 Task: Open Card Card0000000032 in Board Board0000000008 in Workspace WS0000000003 in Trello. Add Member Carxxstreet791@gmail.com to Card Card0000000032 in Board Board0000000008 in Workspace WS0000000003 in Trello. Add Red Label titled Label0000000032 to Card Card0000000032 in Board Board0000000008 in Workspace WS0000000003 in Trello. Add Checklist CL0000000032 to Card Card0000000032 in Board Board0000000008 in Workspace WS0000000003 in Trello. Add Dates with Start Date as Nov 01 2023 and Due Date as Nov 30 2023 to Card Card0000000032 in Board Board0000000008 in Workspace WS0000000003 in Trello
Action: Mouse moved to (521, 57)
Screenshot: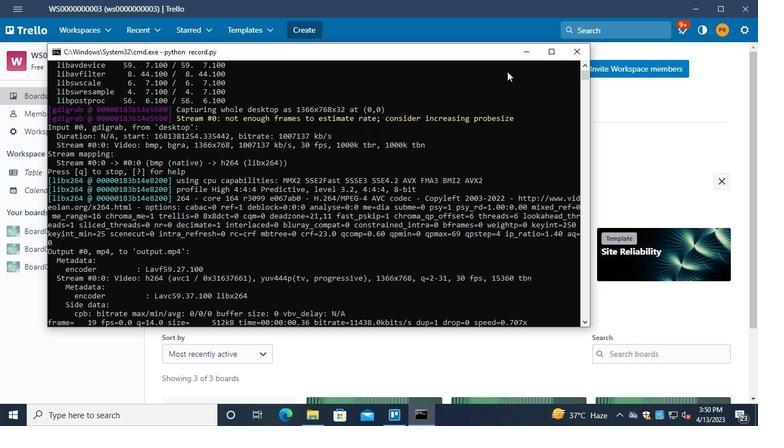 
Action: Mouse pressed left at (521, 57)
Screenshot: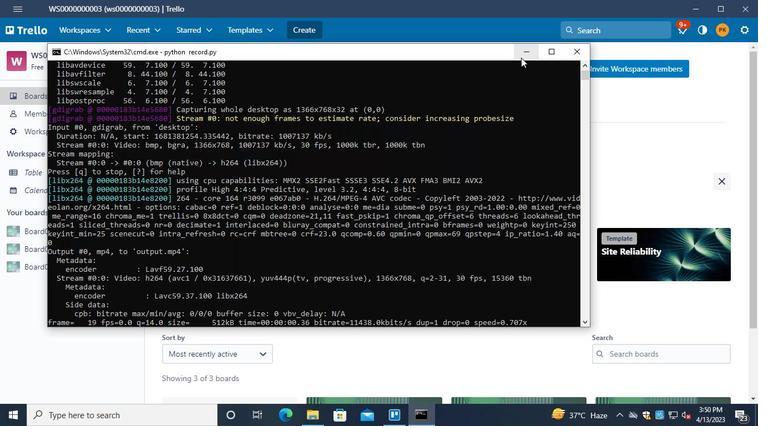 
Action: Mouse moved to (38, 244)
Screenshot: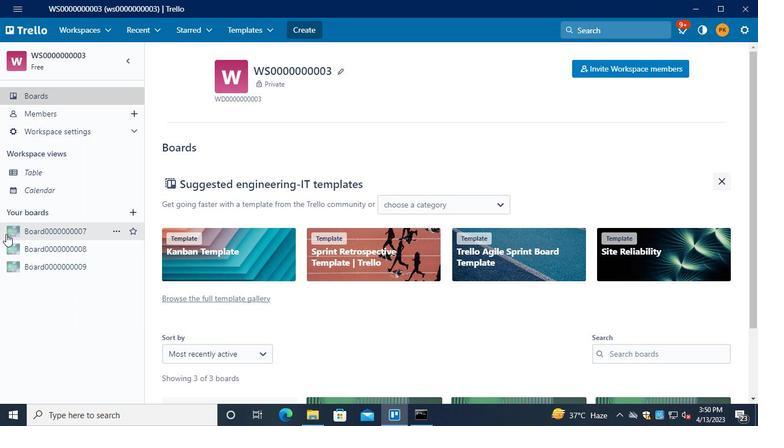 
Action: Mouse pressed left at (38, 244)
Screenshot: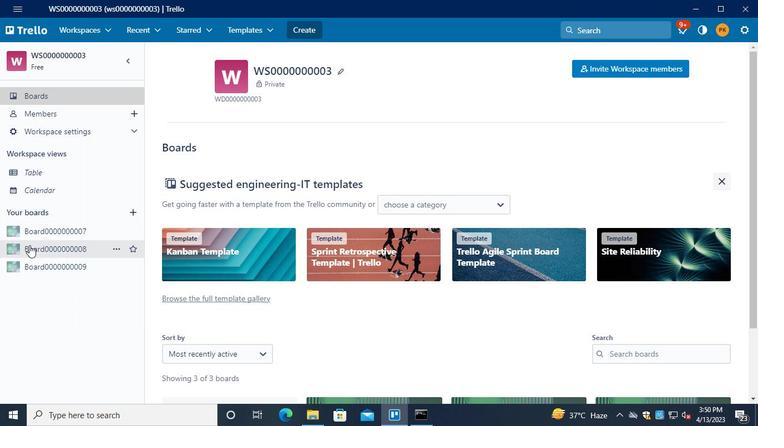 
Action: Mouse moved to (204, 355)
Screenshot: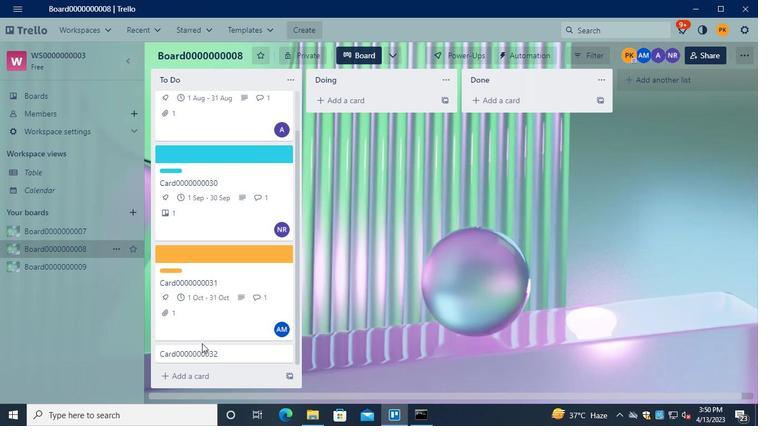 
Action: Mouse pressed left at (204, 355)
Screenshot: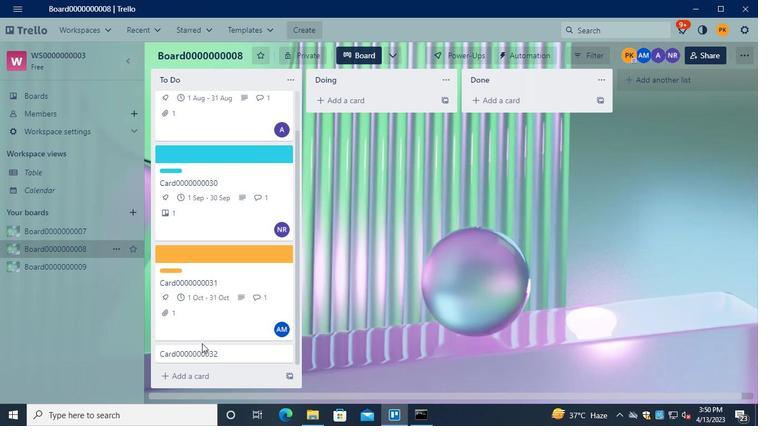
Action: Mouse moved to (548, 142)
Screenshot: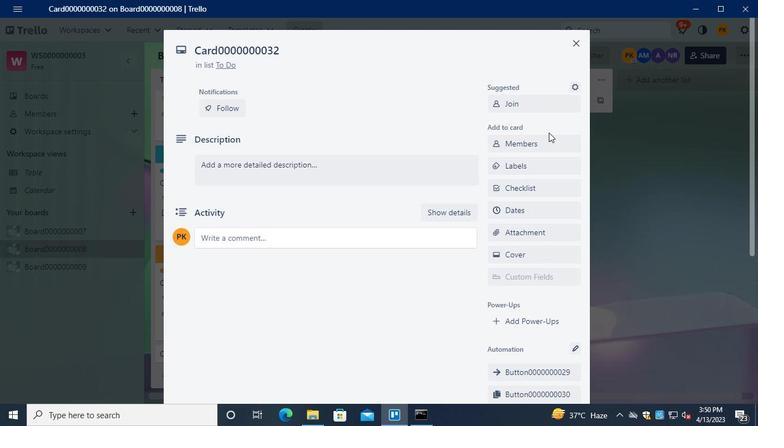 
Action: Mouse pressed left at (548, 142)
Screenshot: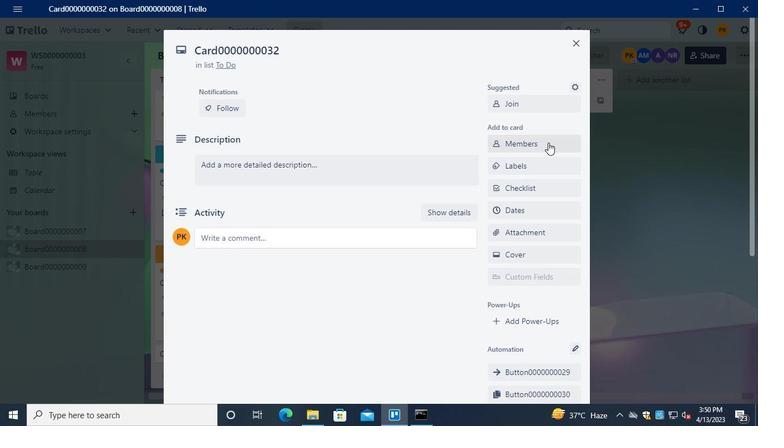 
Action: Mouse moved to (502, 192)
Screenshot: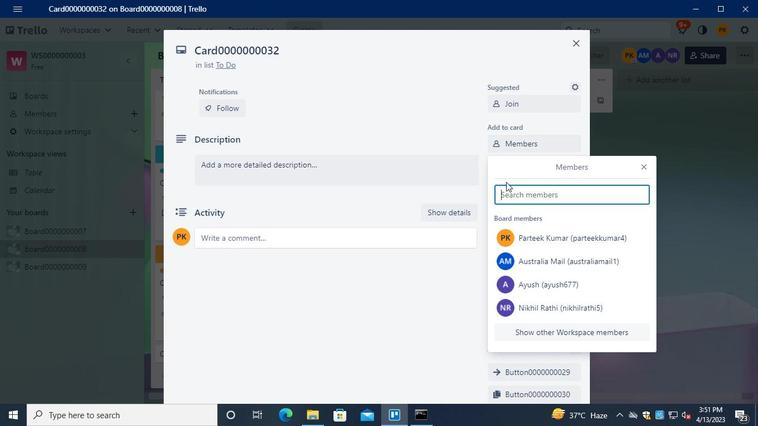 
Action: Keyboard Key.shift
Screenshot: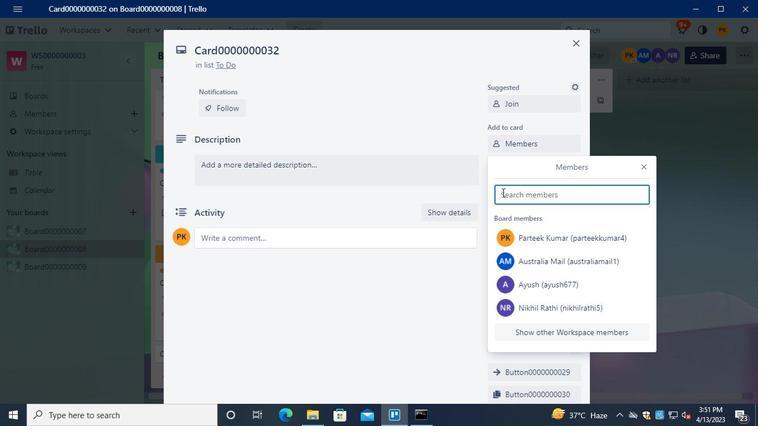 
Action: Keyboard C
Screenshot: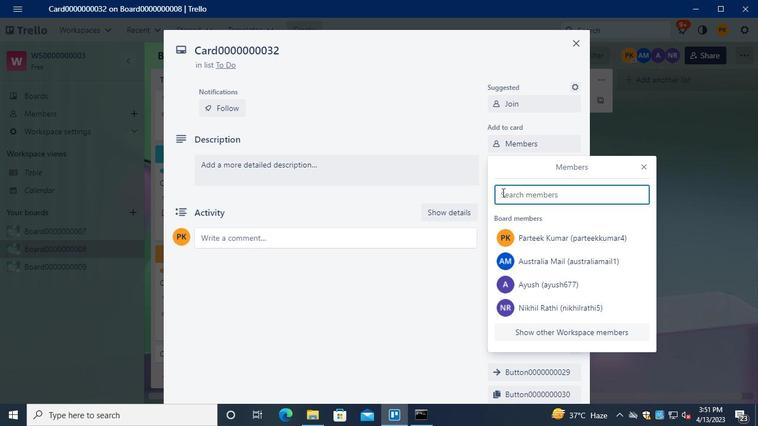 
Action: Mouse moved to (526, 301)
Screenshot: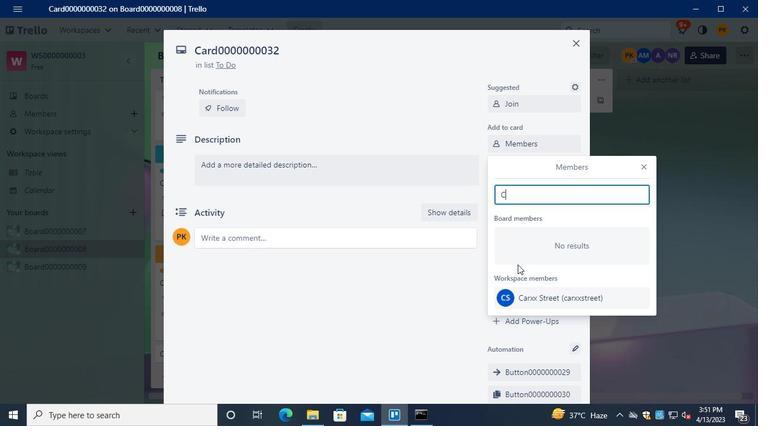 
Action: Mouse pressed left at (526, 301)
Screenshot: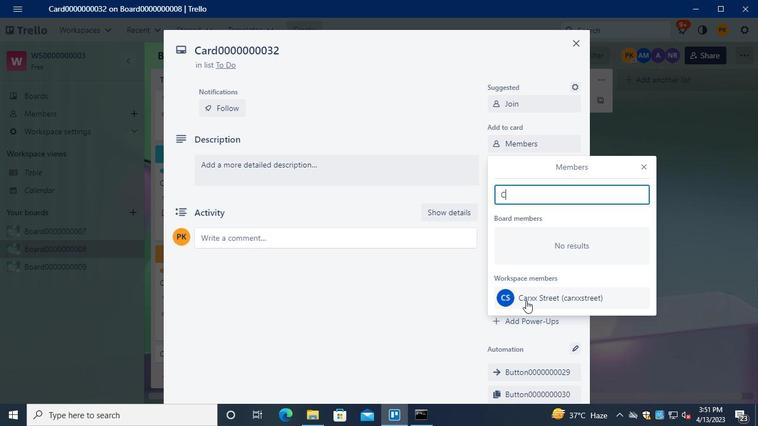 
Action: Mouse moved to (642, 167)
Screenshot: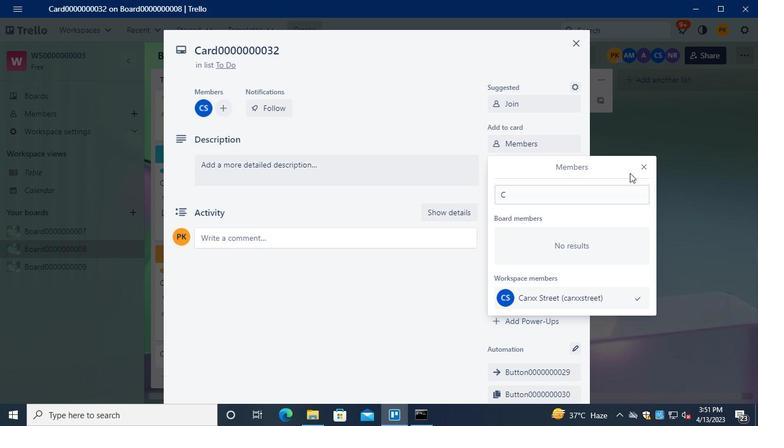 
Action: Mouse pressed left at (642, 167)
Screenshot: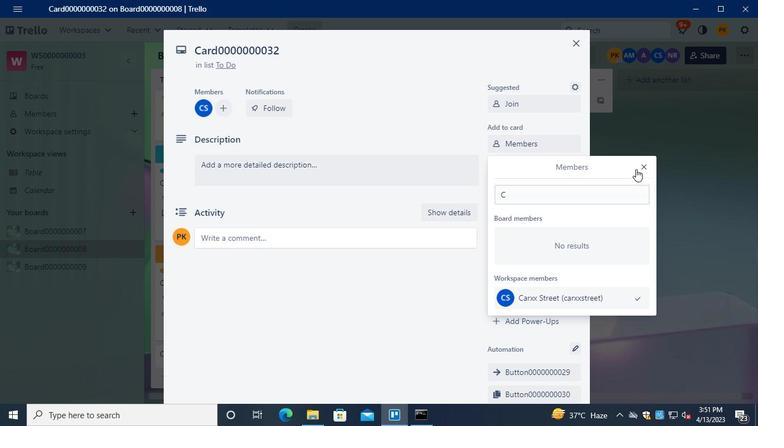 
Action: Mouse moved to (520, 168)
Screenshot: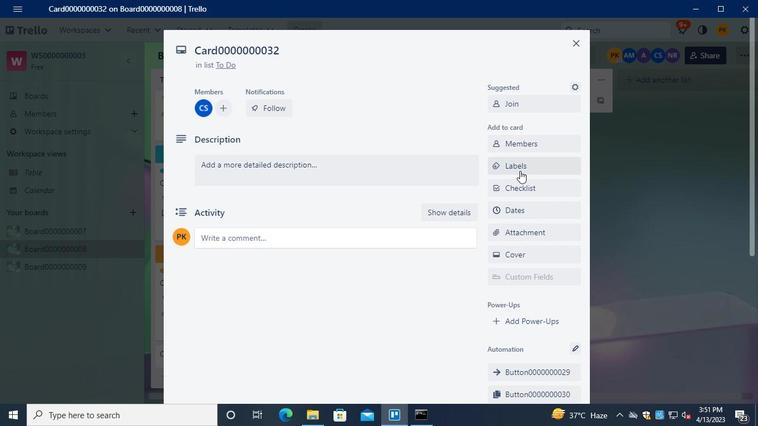 
Action: Mouse pressed left at (520, 168)
Screenshot: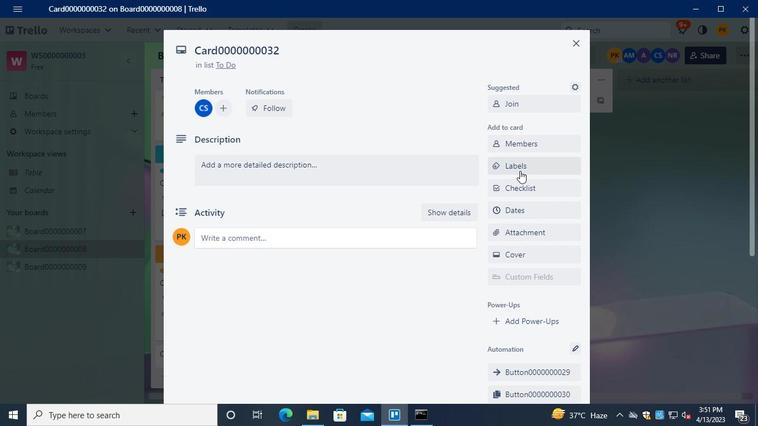 
Action: Mouse moved to (558, 305)
Screenshot: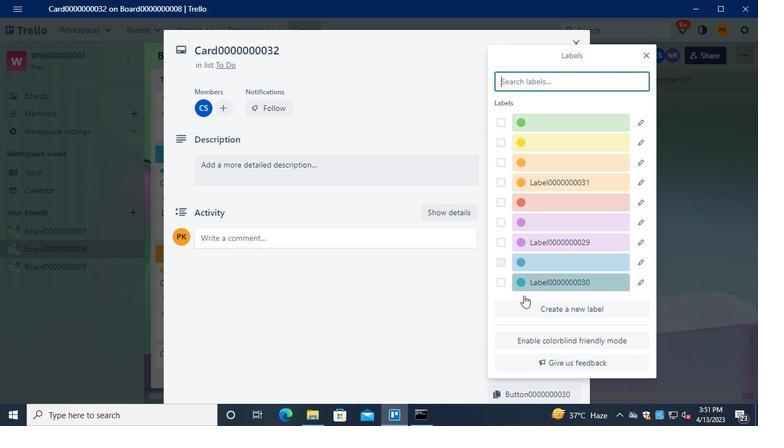 
Action: Mouse pressed left at (558, 305)
Screenshot: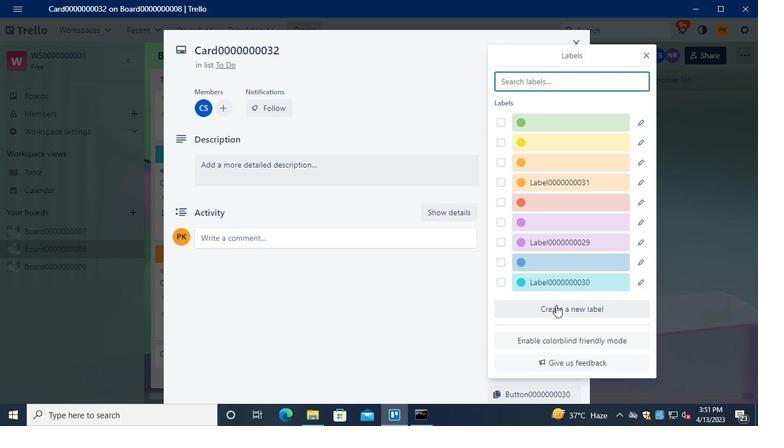 
Action: Mouse moved to (547, 156)
Screenshot: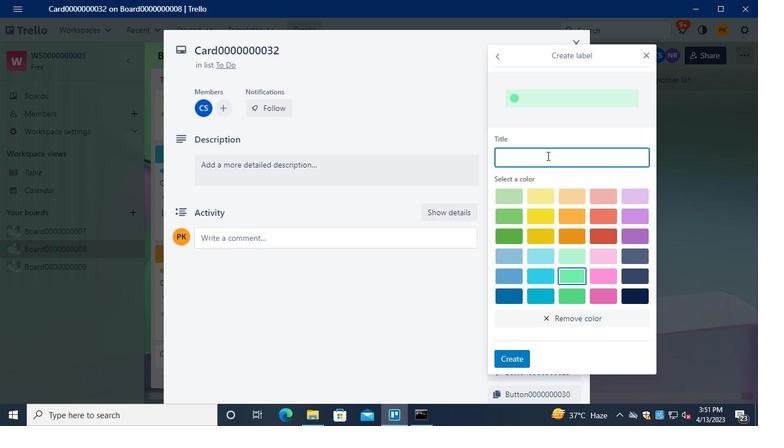 
Action: Keyboard Key.shift
Screenshot: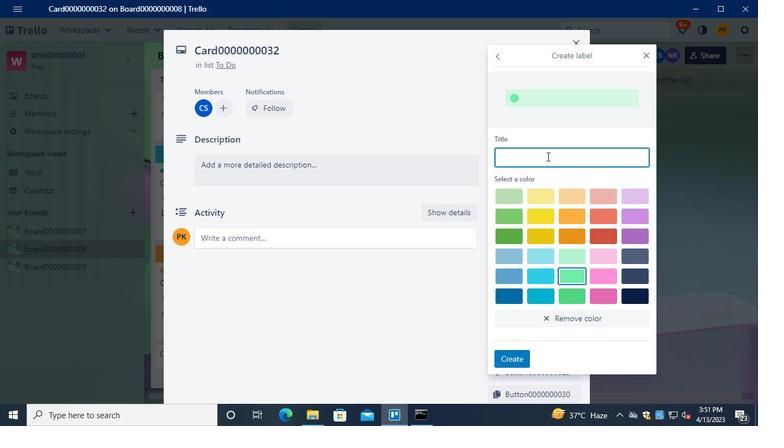 
Action: Keyboard L
Screenshot: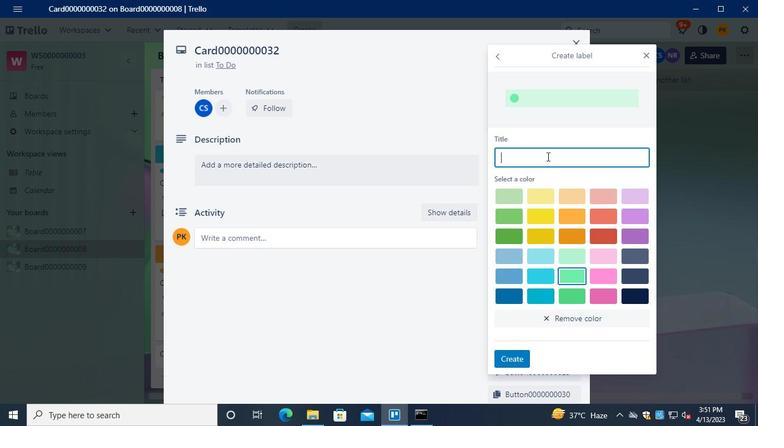 
Action: Keyboard a
Screenshot: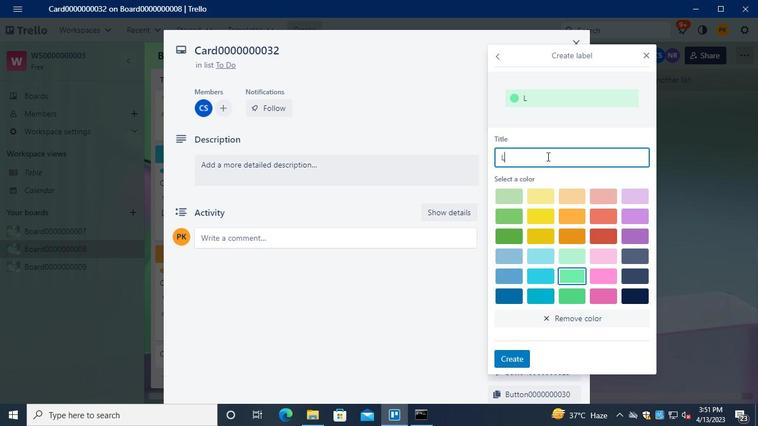 
Action: Keyboard b
Screenshot: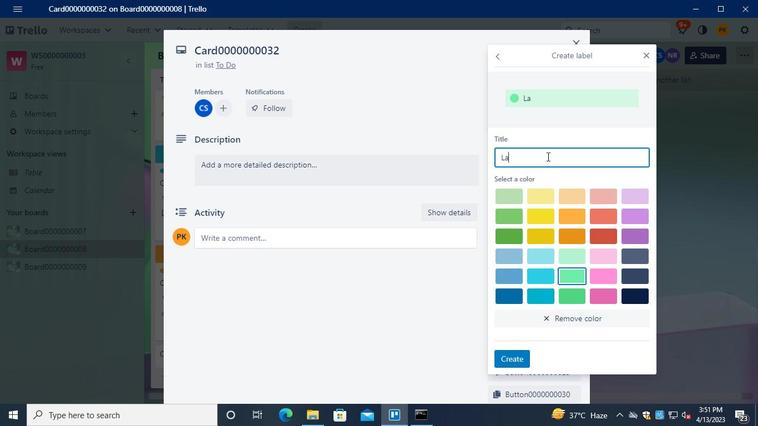 
Action: Keyboard e
Screenshot: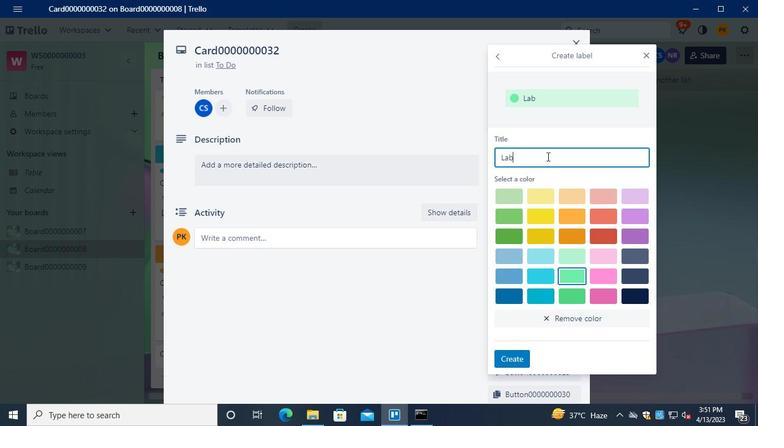 
Action: Keyboard l
Screenshot: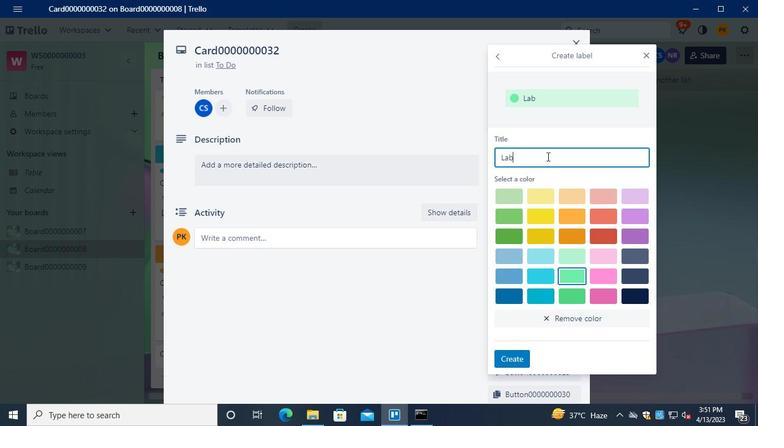 
Action: Keyboard <96>
Screenshot: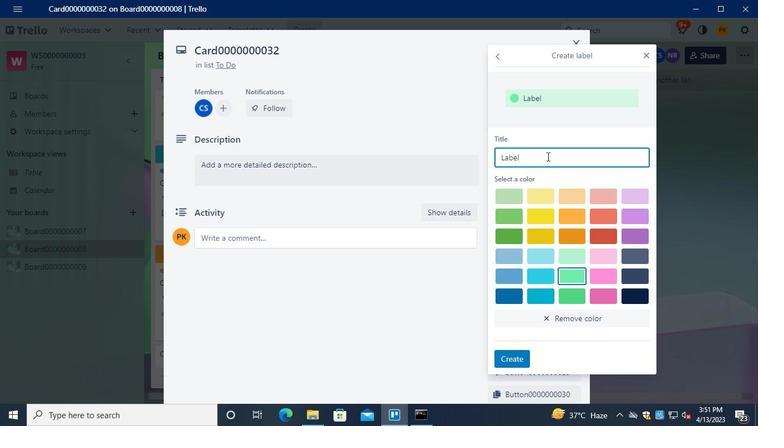 
Action: Keyboard <96>
Screenshot: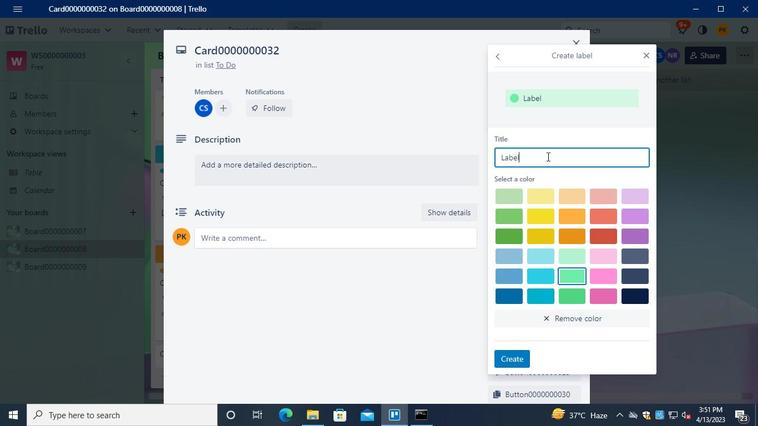 
Action: Keyboard <96>
Screenshot: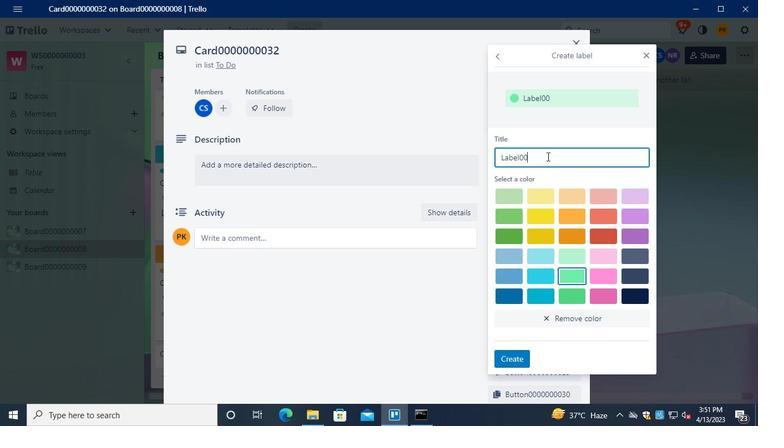 
Action: Keyboard <96>
Screenshot: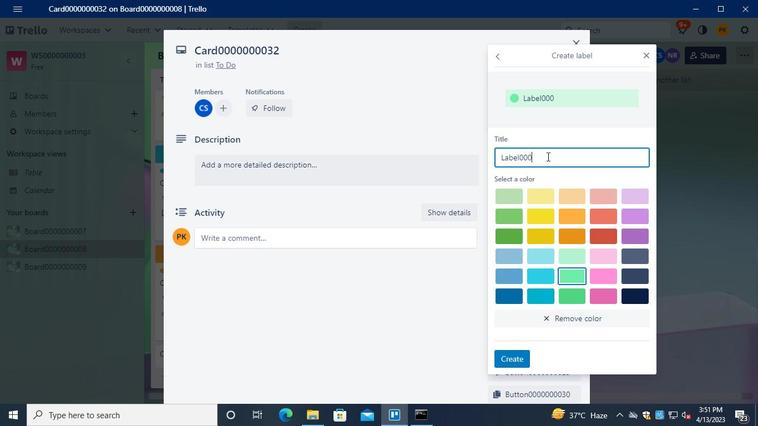 
Action: Keyboard <96>
Screenshot: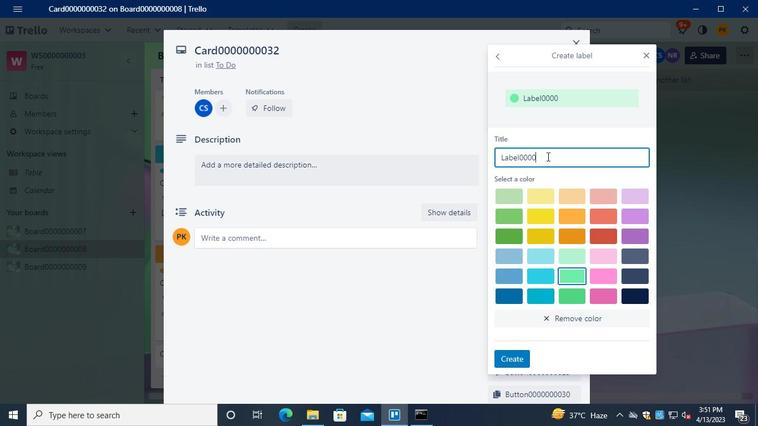 
Action: Keyboard <96>
Screenshot: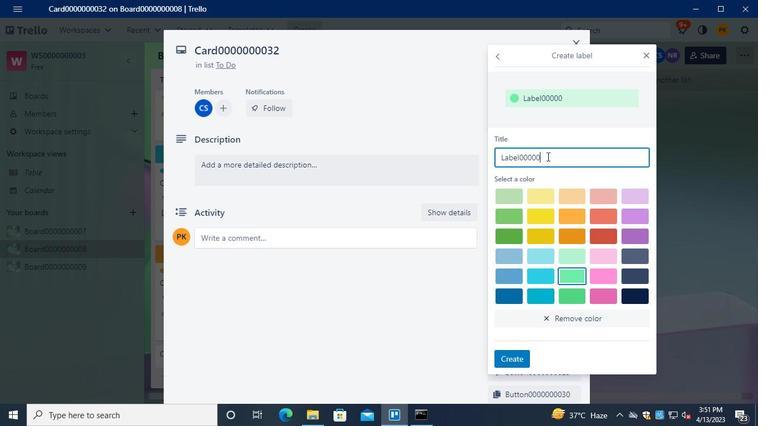
Action: Keyboard <96>
Screenshot: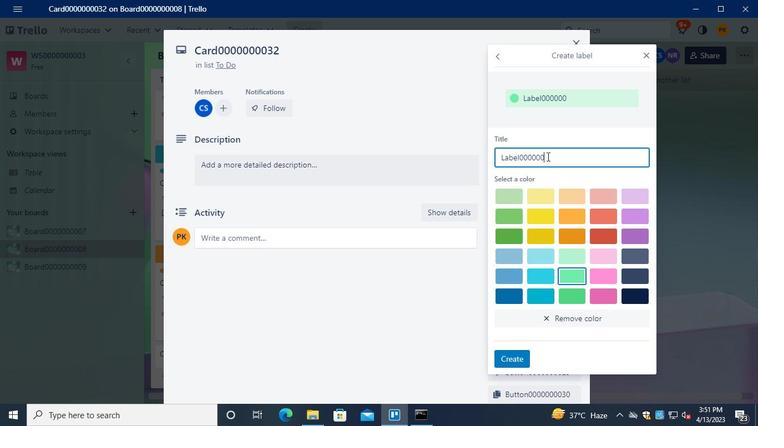 
Action: Keyboard <96>
Screenshot: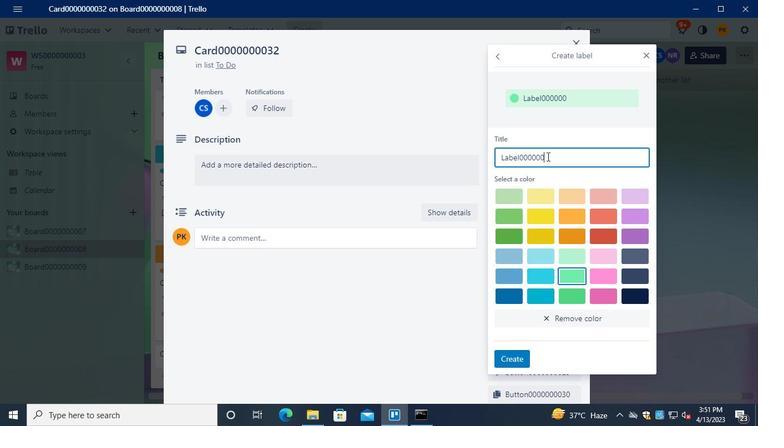 
Action: Keyboard <99>
Screenshot: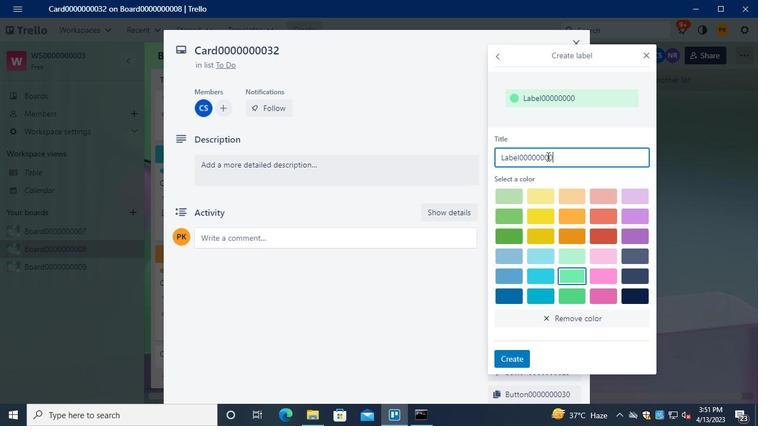 
Action: Keyboard <98>
Screenshot: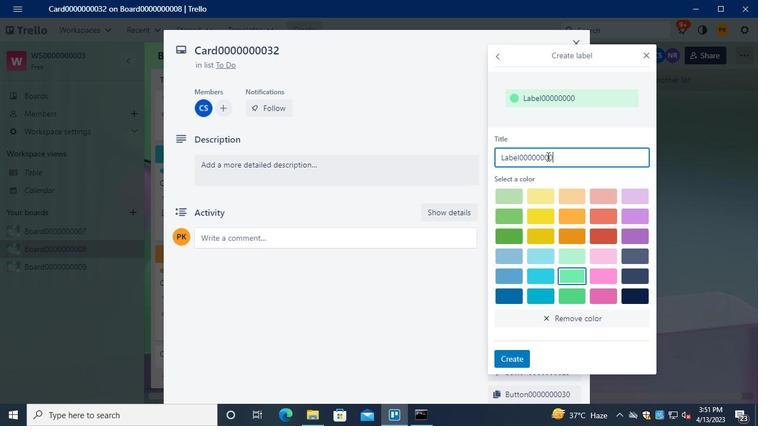 
Action: Mouse moved to (616, 213)
Screenshot: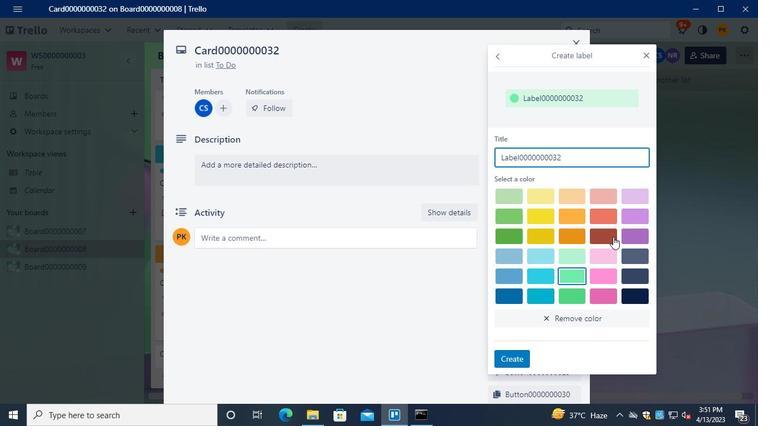 
Action: Mouse pressed left at (616, 213)
Screenshot: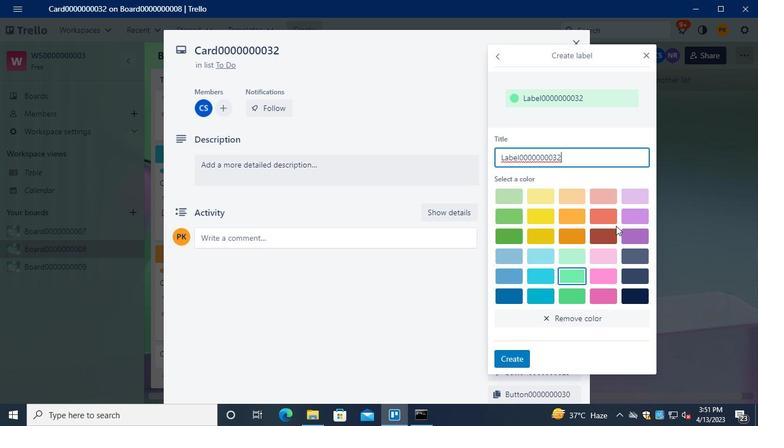 
Action: Mouse moved to (510, 358)
Screenshot: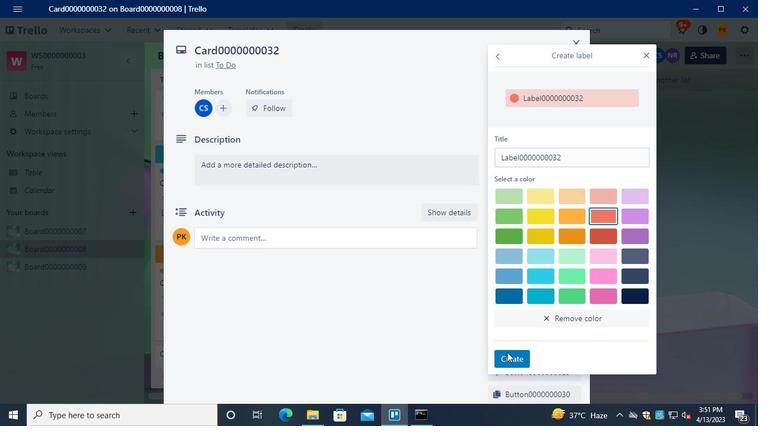 
Action: Mouse pressed left at (510, 358)
Screenshot: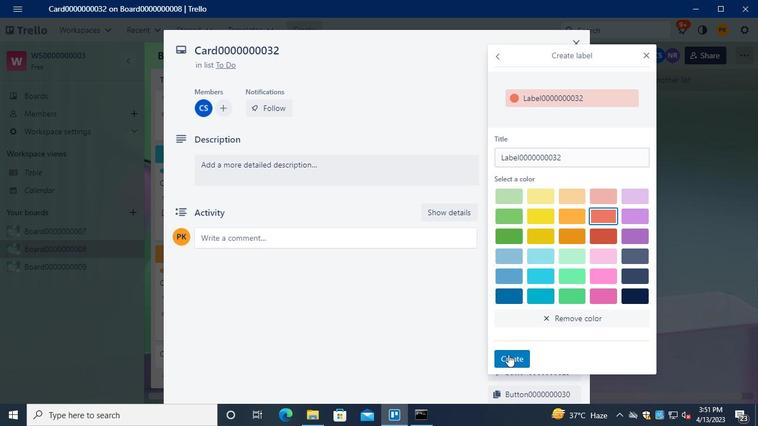 
Action: Mouse moved to (648, 57)
Screenshot: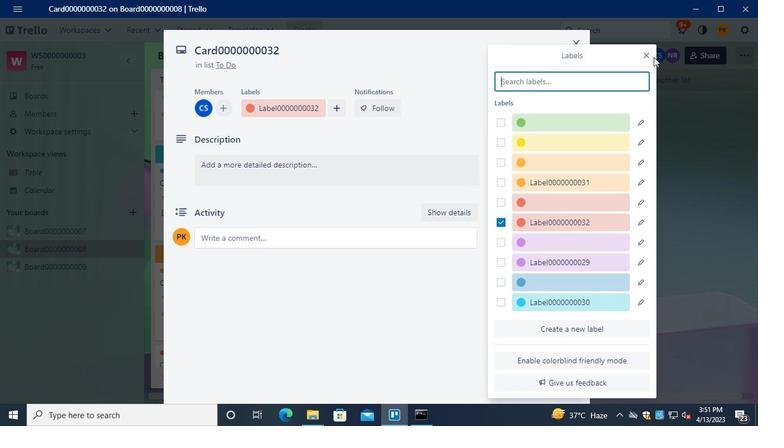 
Action: Mouse pressed left at (648, 57)
Screenshot: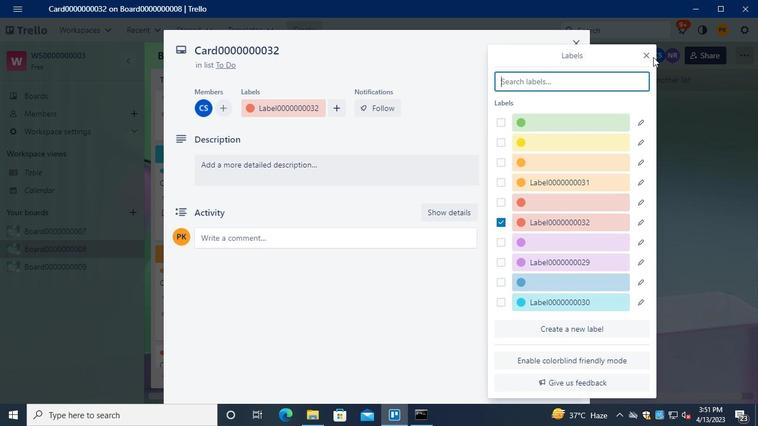 
Action: Mouse moved to (532, 186)
Screenshot: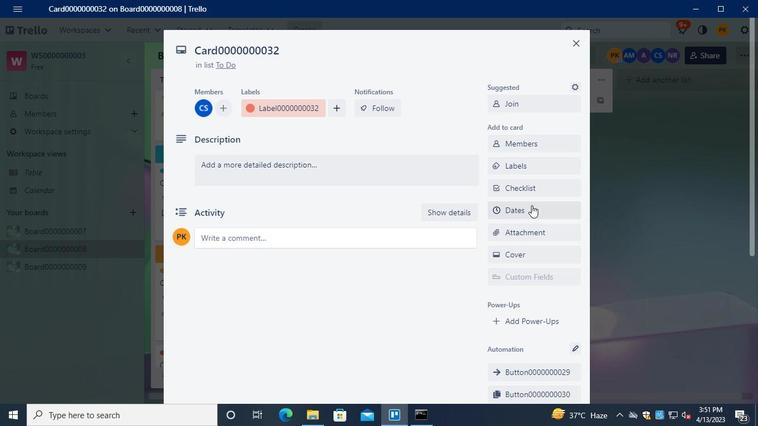 
Action: Mouse pressed left at (532, 186)
Screenshot: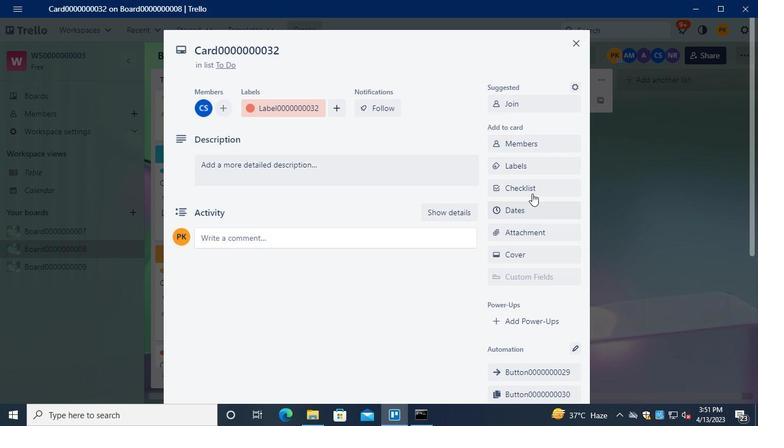 
Action: Mouse moved to (538, 303)
Screenshot: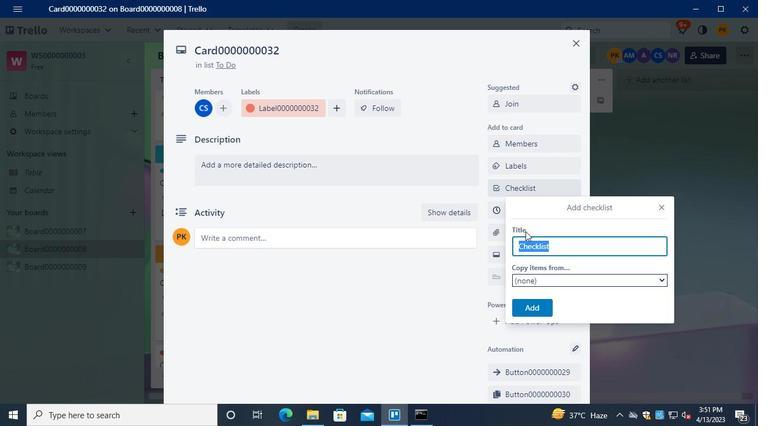 
Action: Keyboard Key.shift
Screenshot: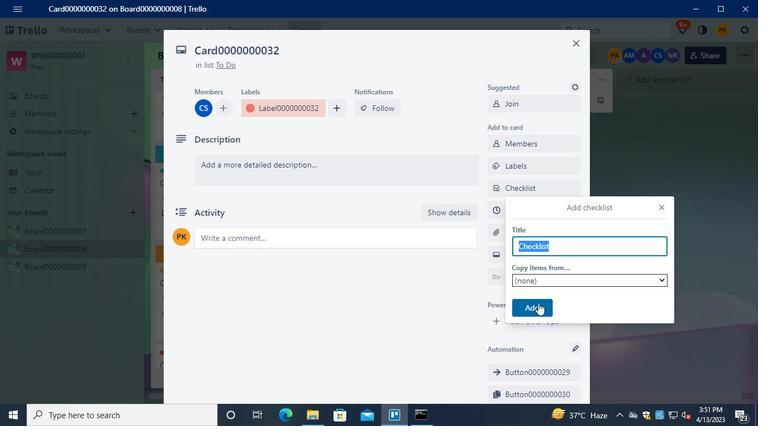 
Action: Keyboard C
Screenshot: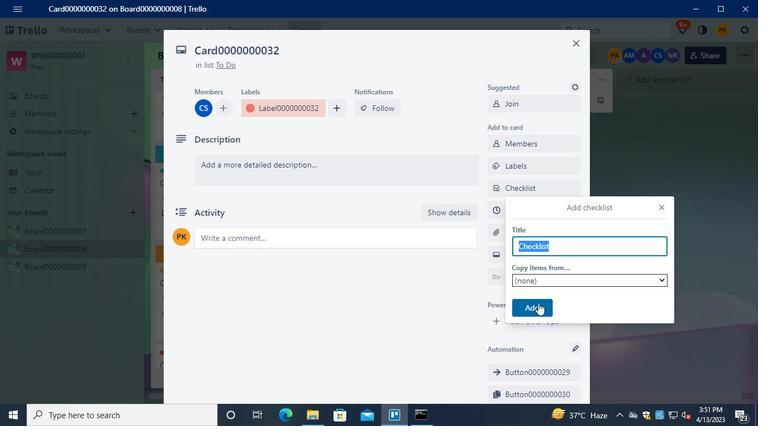 
Action: Keyboard L
Screenshot: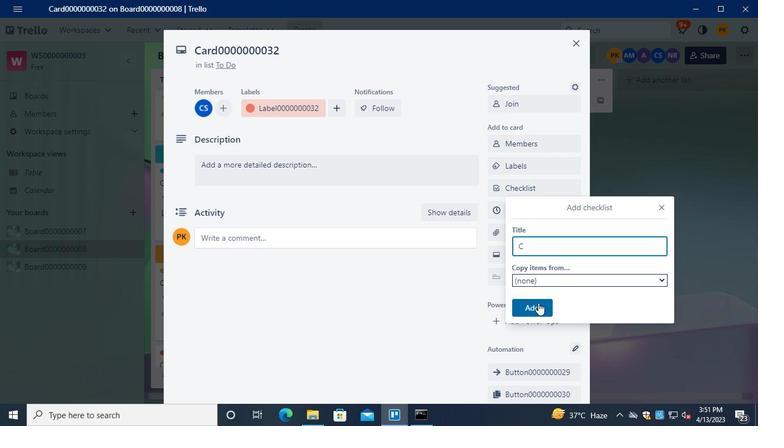 
Action: Keyboard <96>
Screenshot: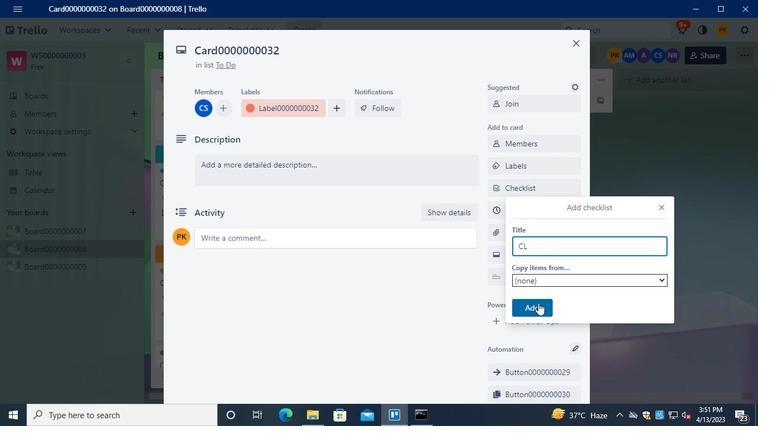
Action: Keyboard <96>
Screenshot: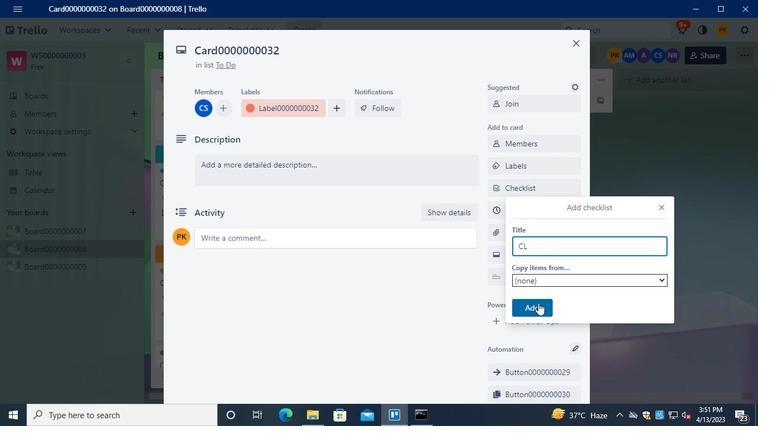 
Action: Keyboard <96>
Screenshot: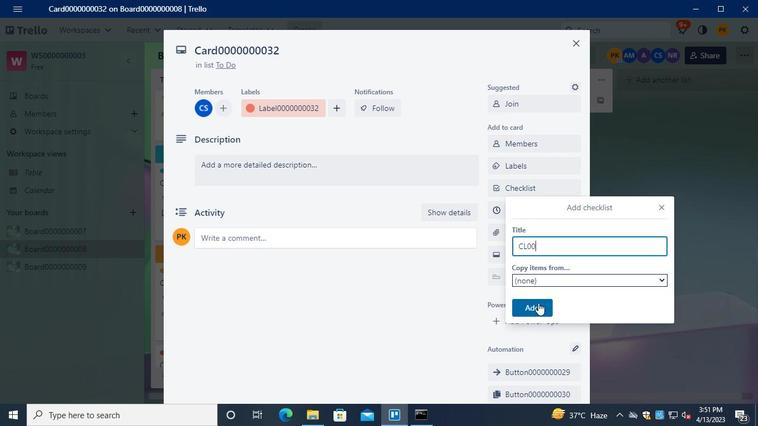 
Action: Keyboard <96>
Screenshot: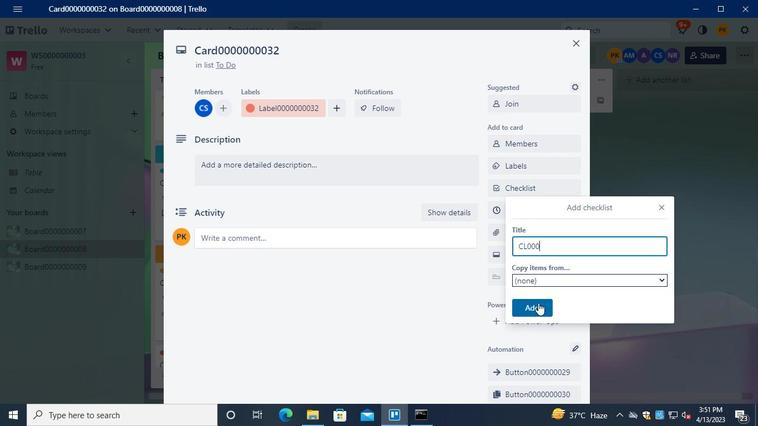 
Action: Keyboard <96>
Screenshot: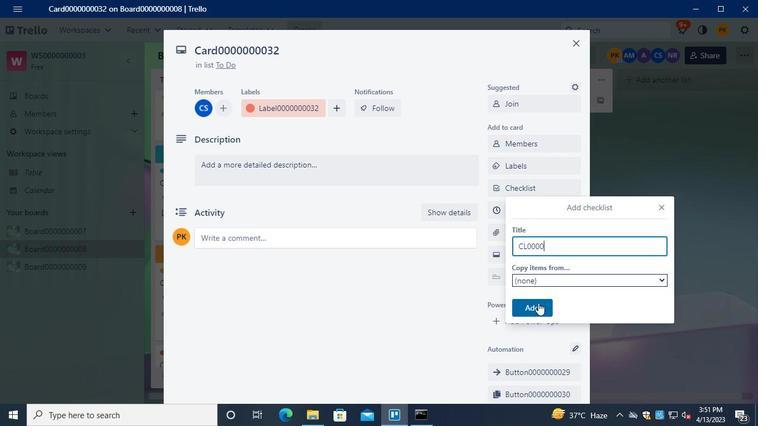 
Action: Keyboard <96>
Screenshot: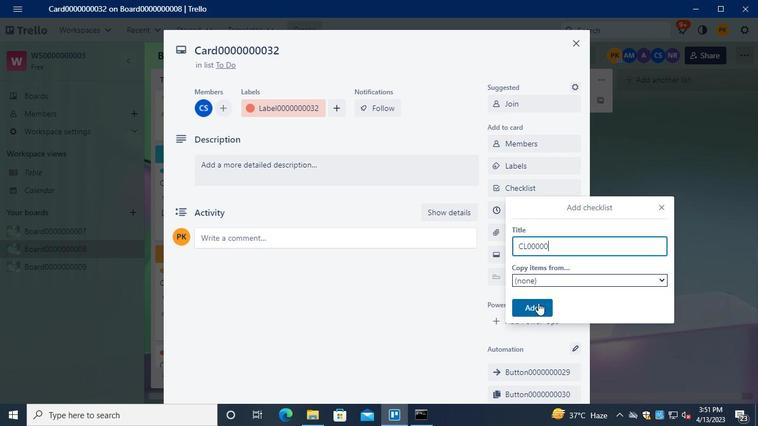 
Action: Keyboard <96>
Screenshot: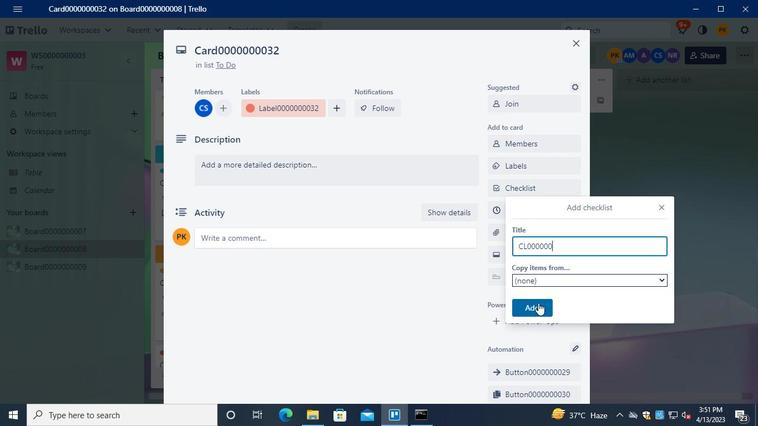 
Action: Keyboard <96>
Screenshot: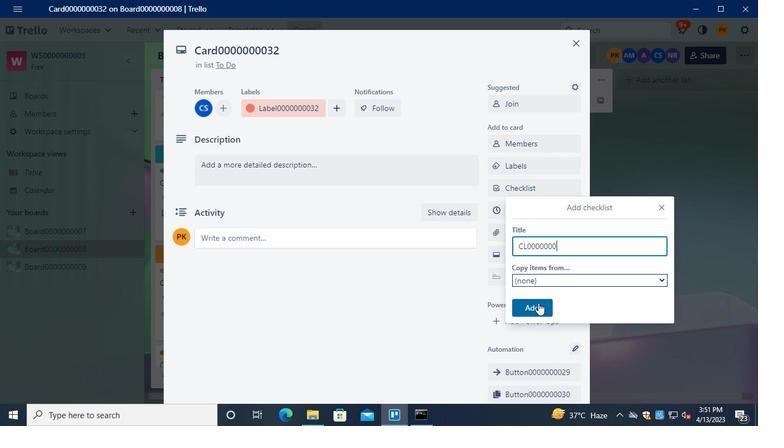 
Action: Keyboard <99>
Screenshot: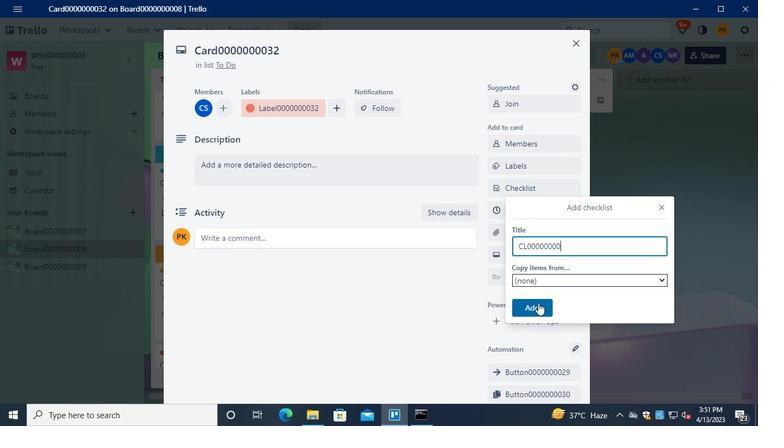 
Action: Keyboard <98>
Screenshot: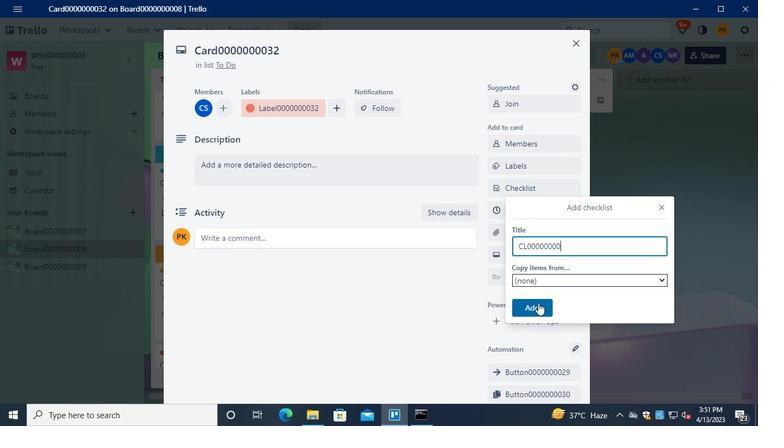 
Action: Mouse moved to (535, 307)
Screenshot: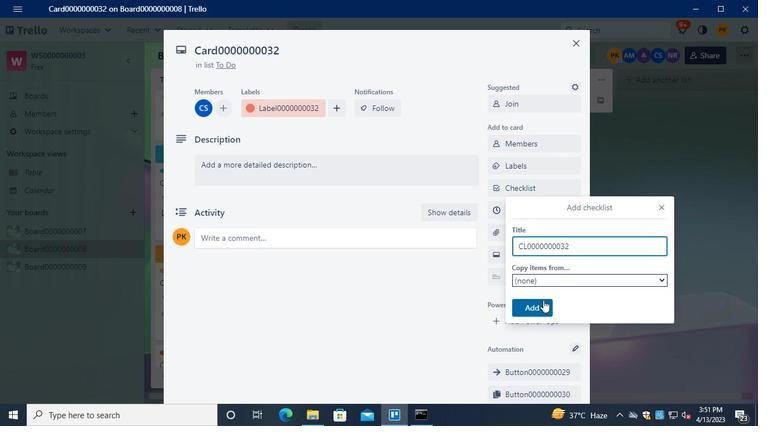 
Action: Mouse pressed left at (535, 307)
Screenshot: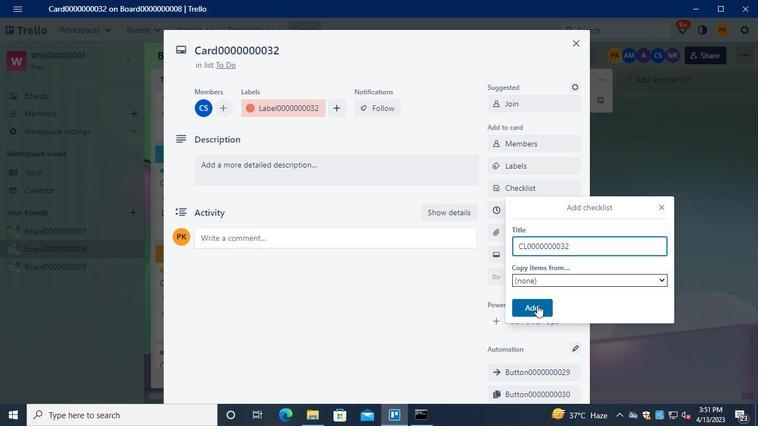 
Action: Mouse moved to (515, 209)
Screenshot: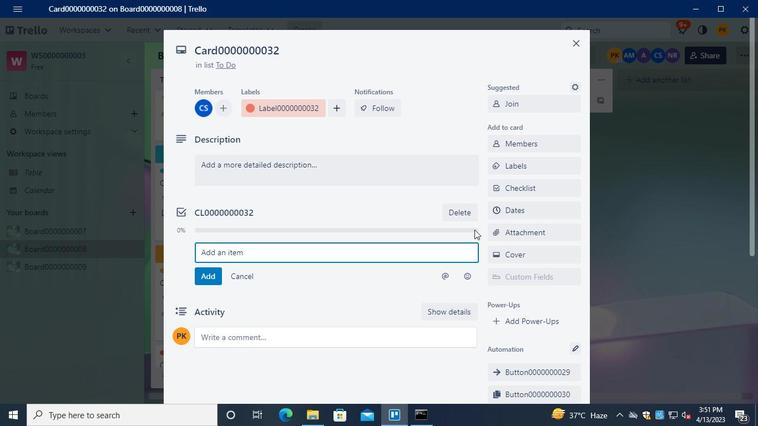 
Action: Mouse pressed left at (515, 209)
Screenshot: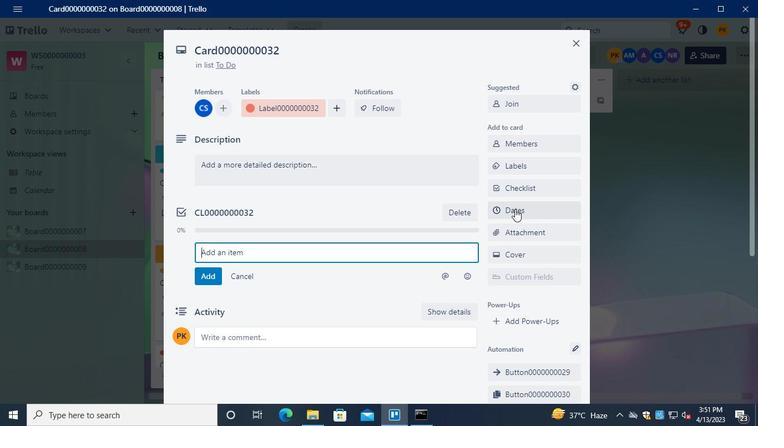 
Action: Mouse moved to (634, 81)
Screenshot: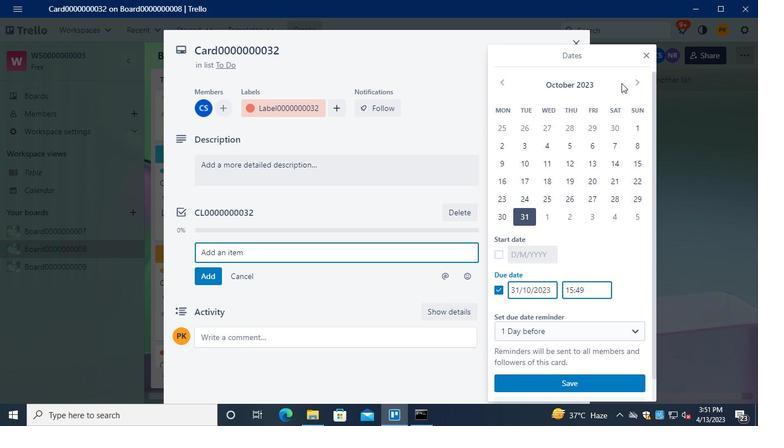 
Action: Mouse pressed left at (634, 81)
Screenshot: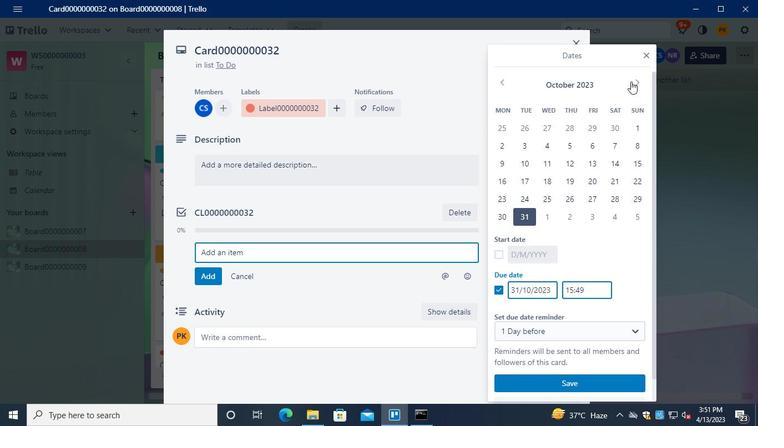 
Action: Mouse moved to (499, 254)
Screenshot: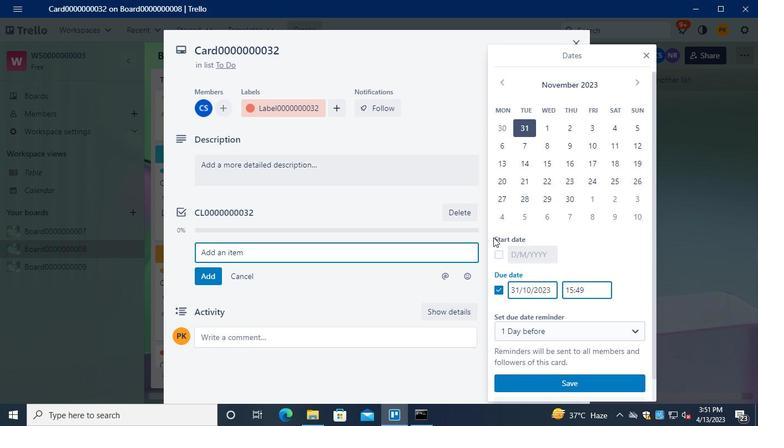 
Action: Mouse pressed left at (499, 254)
Screenshot: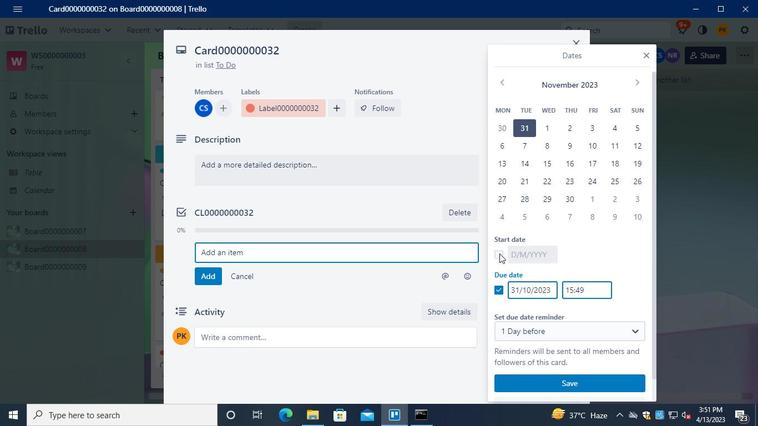 
Action: Mouse moved to (632, 83)
Screenshot: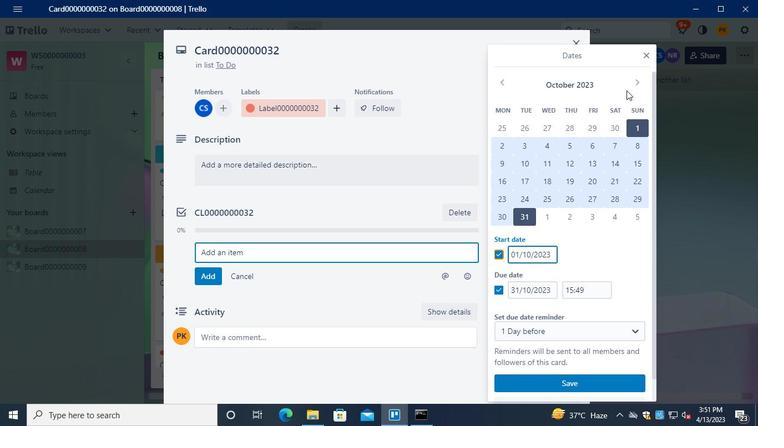 
Action: Mouse pressed left at (632, 83)
Screenshot: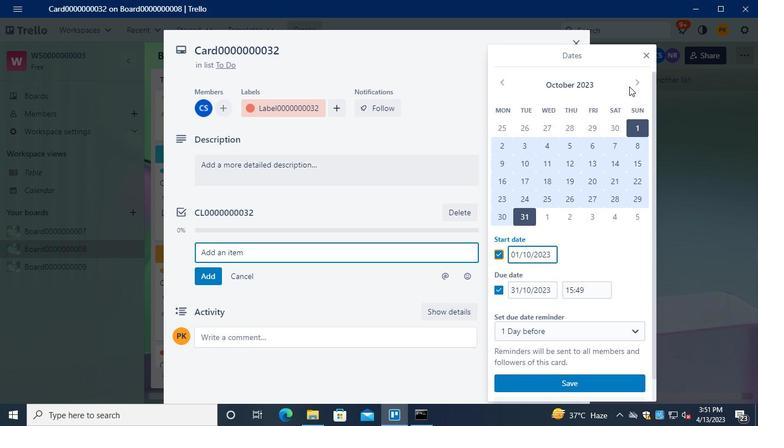 
Action: Mouse moved to (555, 126)
Screenshot: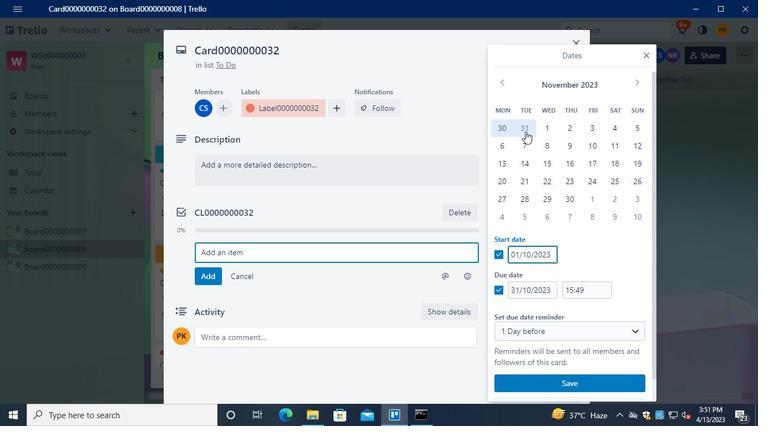 
Action: Mouse pressed left at (555, 126)
Screenshot: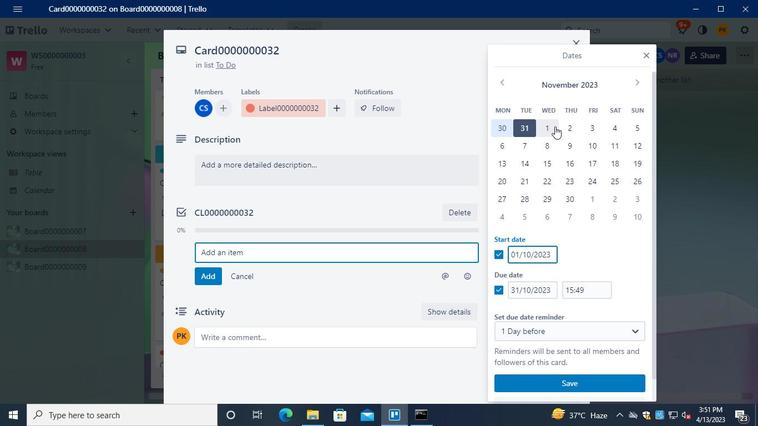 
Action: Mouse moved to (578, 202)
Screenshot: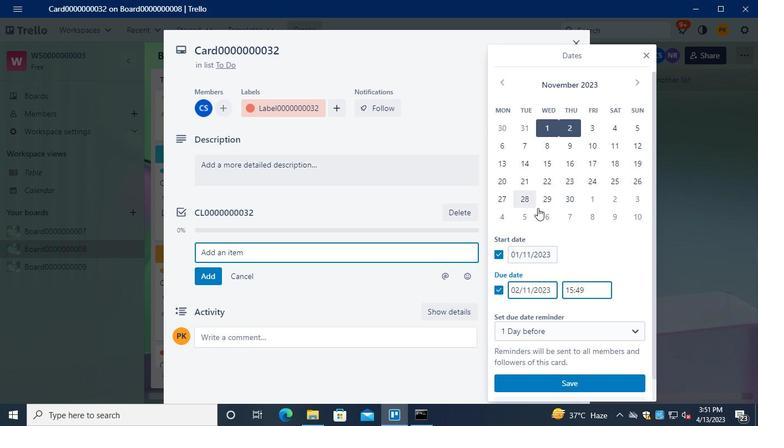 
Action: Mouse pressed left at (578, 202)
Screenshot: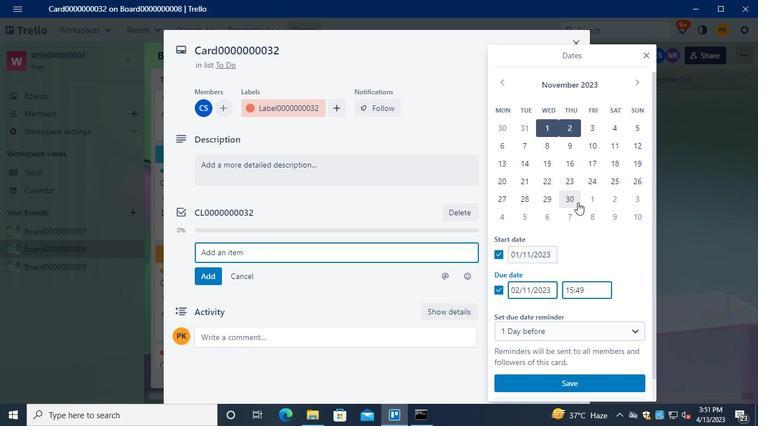 
Action: Mouse moved to (557, 385)
Screenshot: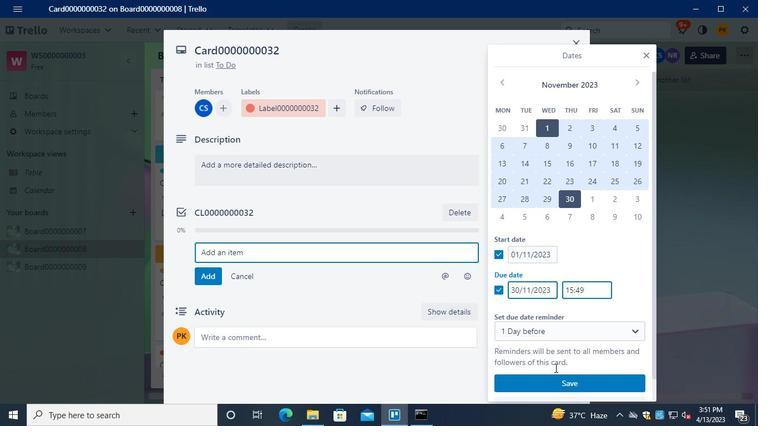 
Action: Mouse pressed left at (557, 385)
Screenshot: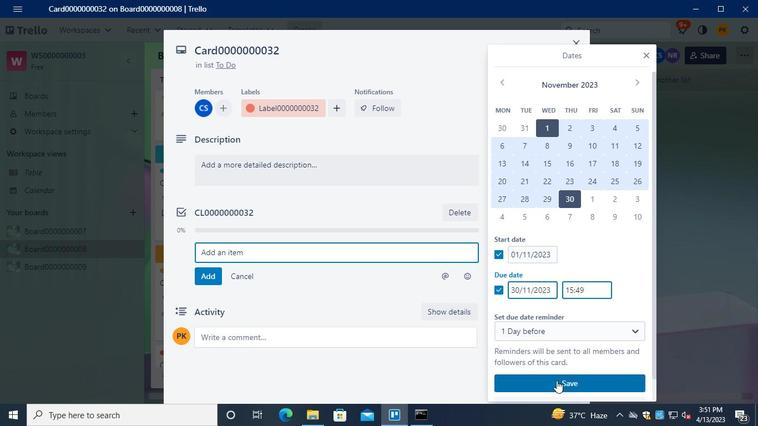
Action: Mouse moved to (321, 232)
Screenshot: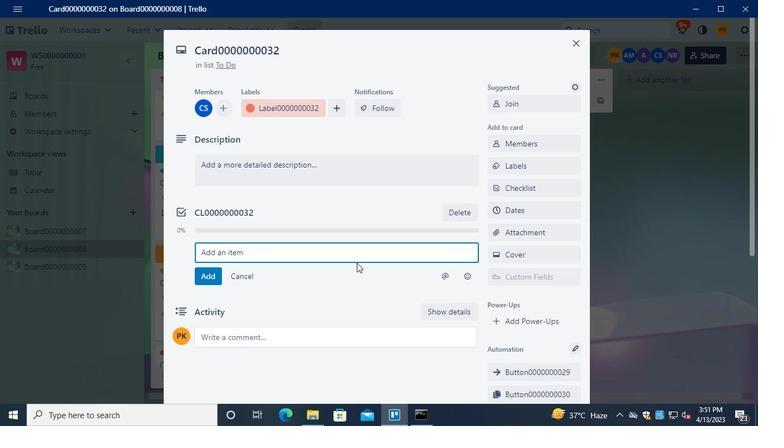 
Action: Keyboard Key.alt_l
Screenshot: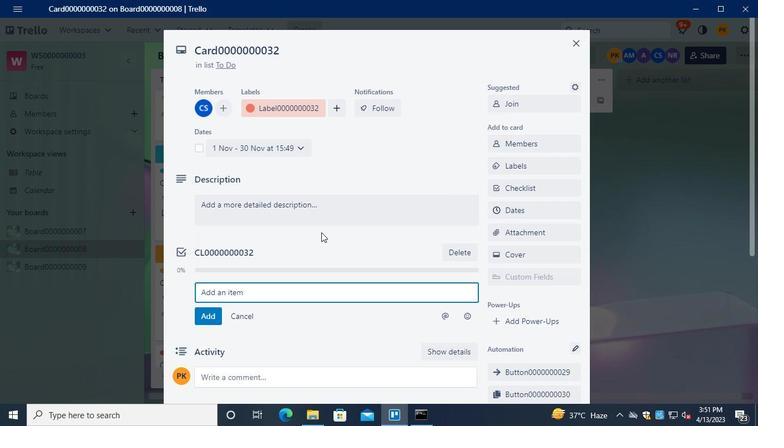 
Action: Keyboard Key.tab
Screenshot: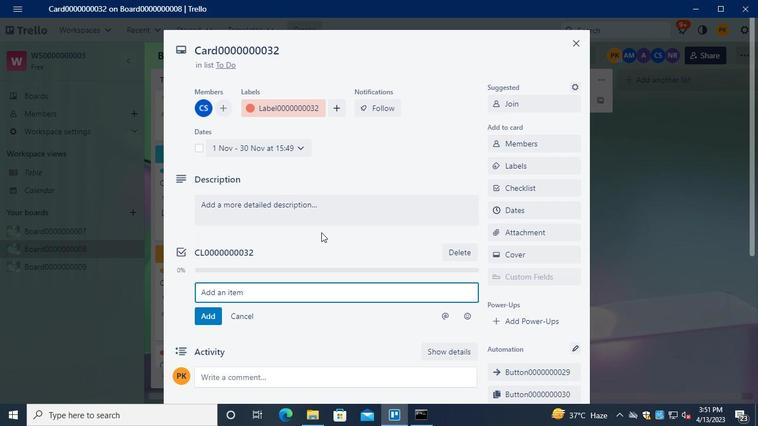 
Action: Mouse moved to (575, 57)
Screenshot: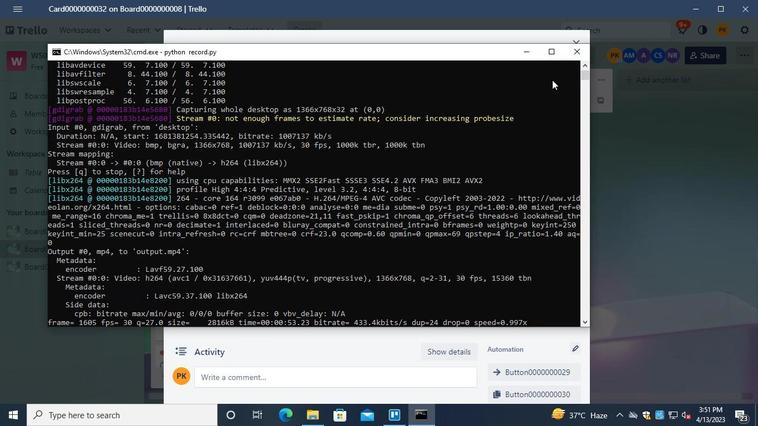 
Action: Mouse pressed left at (575, 57)
Screenshot: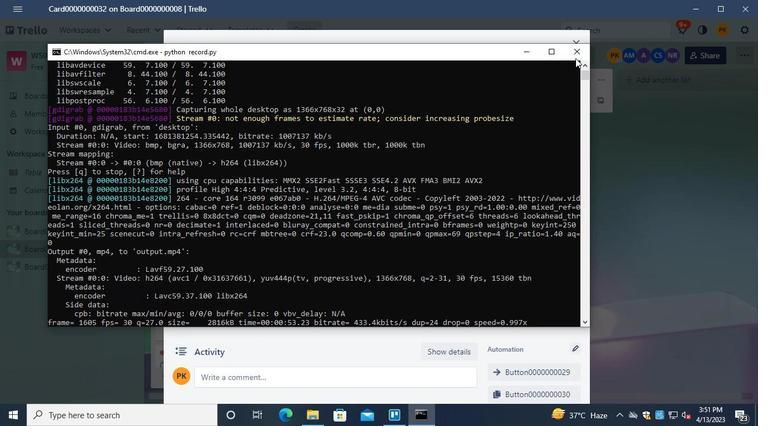 
